 Task: Add Nature's Way Vitamin D3 5000 Iu to the cart.
Action: Mouse moved to (245, 131)
Screenshot: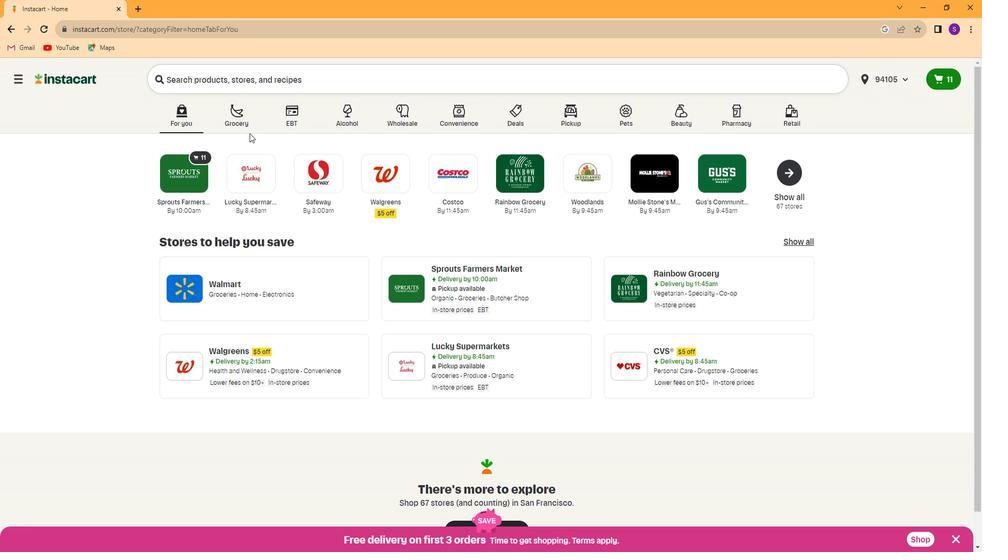 
Action: Mouse pressed left at (245, 131)
Screenshot: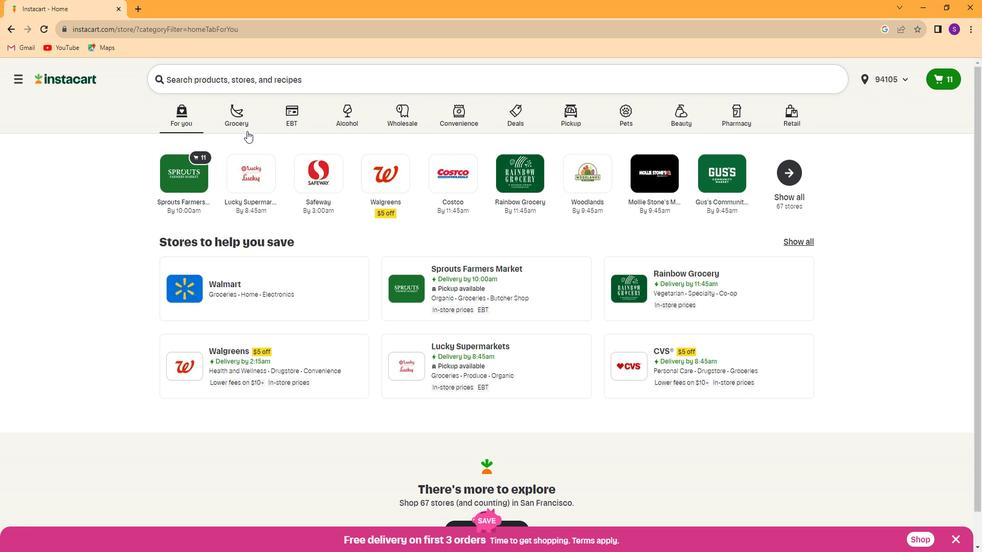 
Action: Mouse moved to (678, 178)
Screenshot: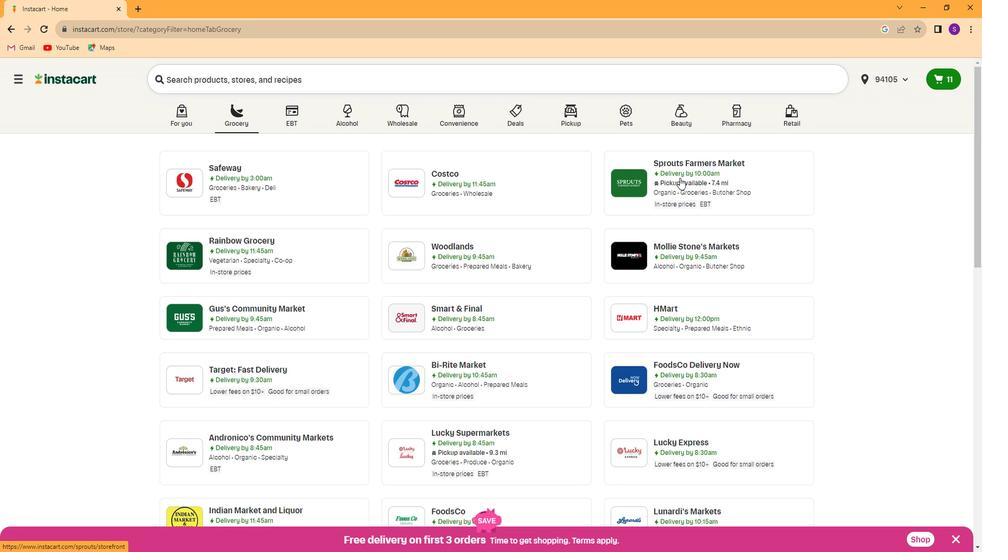 
Action: Mouse pressed left at (678, 178)
Screenshot: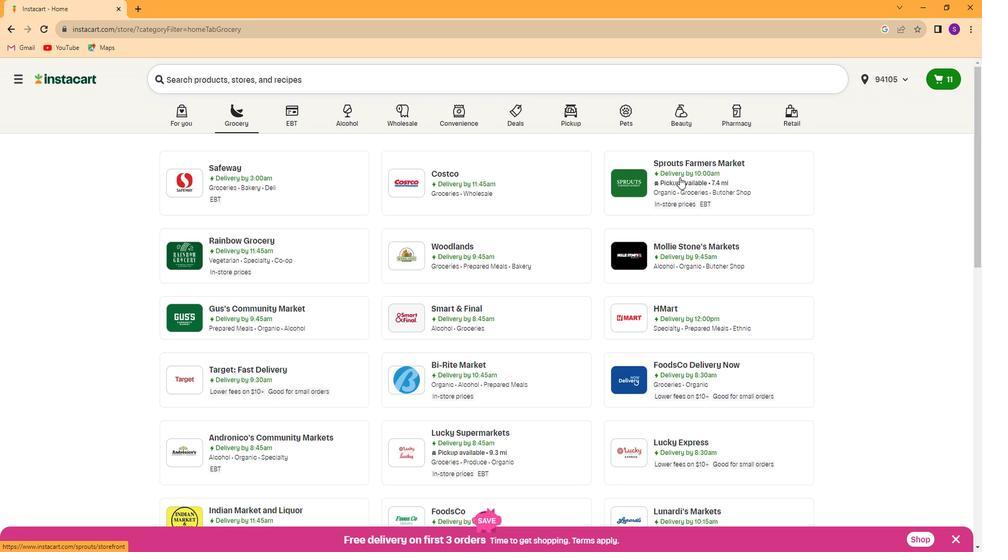 
Action: Mouse moved to (100, 383)
Screenshot: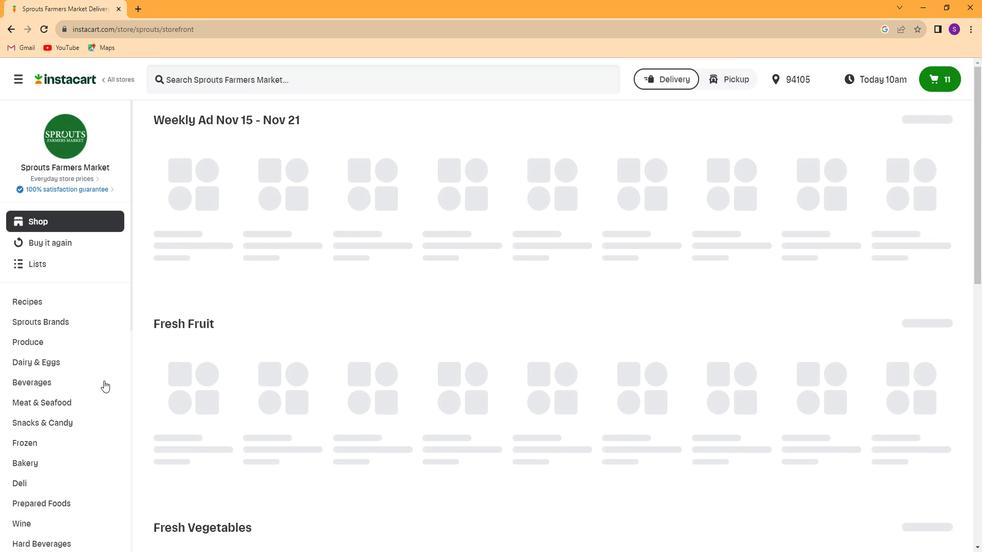 
Action: Mouse scrolled (100, 382) with delta (0, 0)
Screenshot: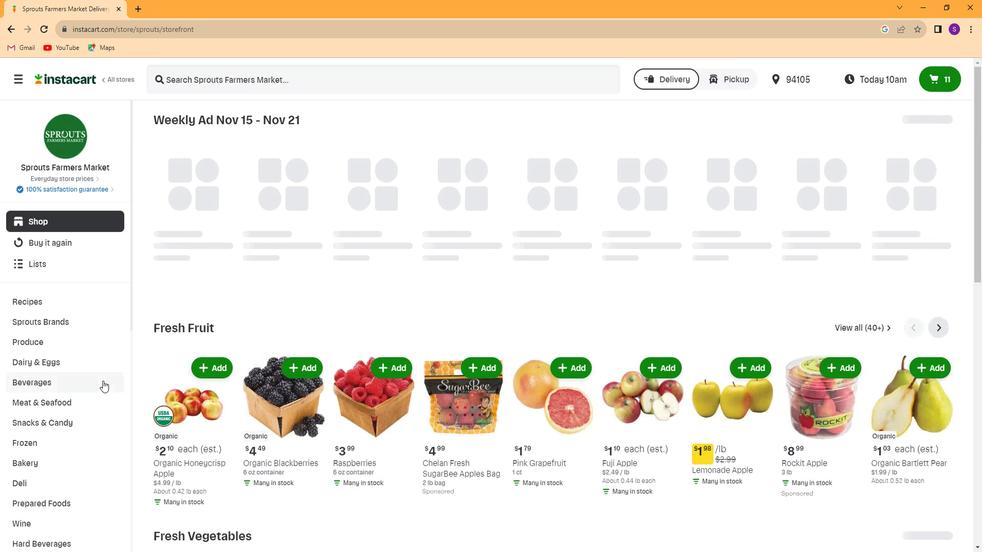 
Action: Mouse scrolled (100, 382) with delta (0, 0)
Screenshot: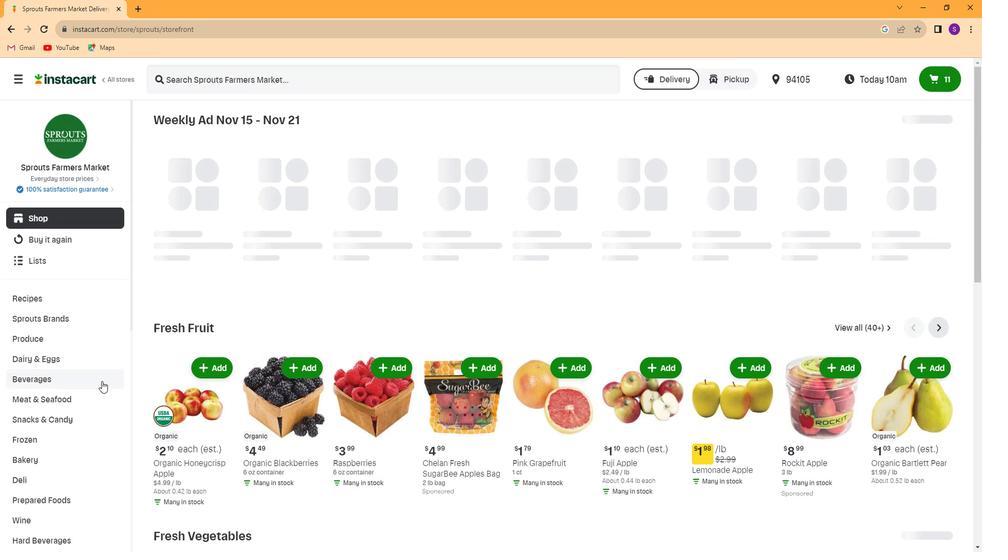 
Action: Mouse moved to (99, 383)
Screenshot: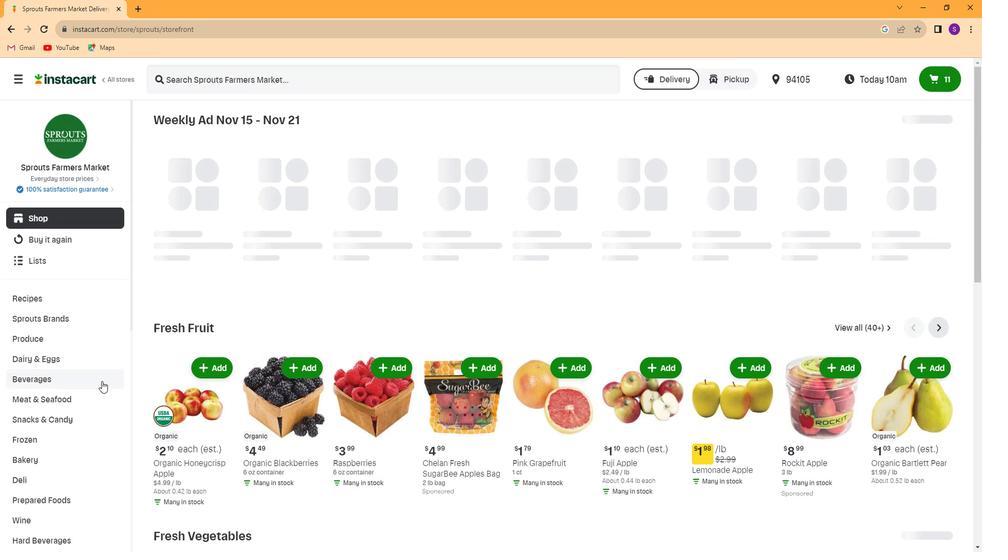 
Action: Mouse scrolled (99, 383) with delta (0, 0)
Screenshot: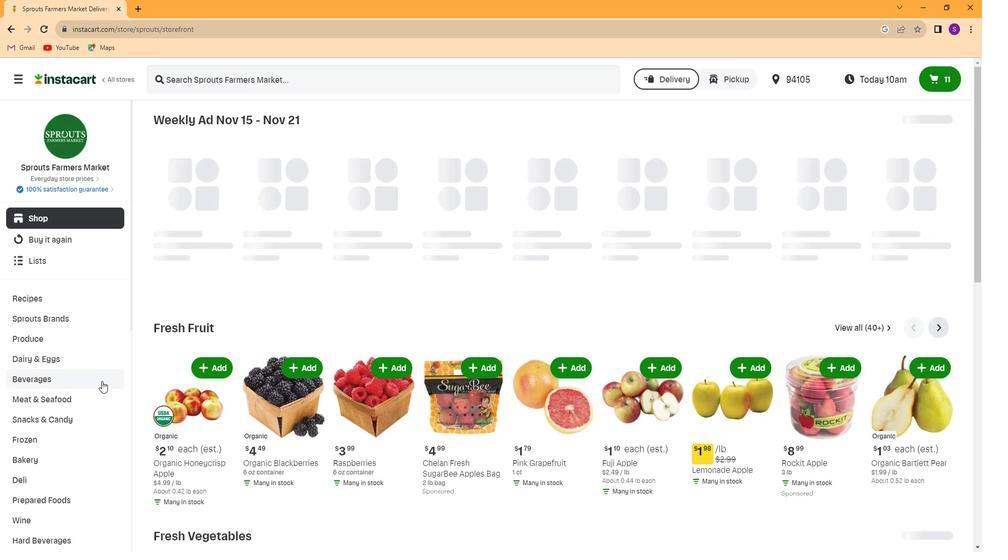 
Action: Mouse scrolled (99, 383) with delta (0, 0)
Screenshot: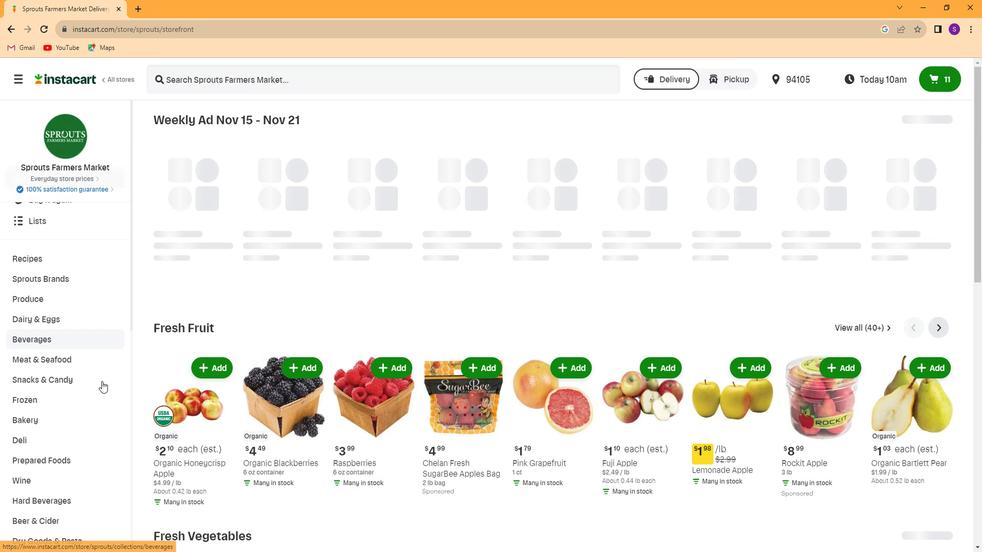 
Action: Mouse scrolled (99, 383) with delta (0, 0)
Screenshot: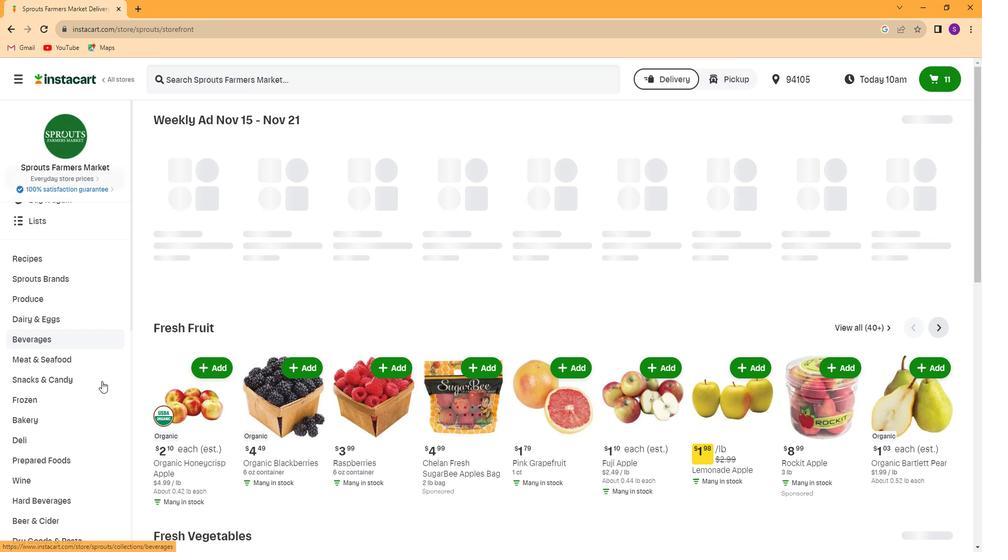
Action: Mouse scrolled (99, 383) with delta (0, 0)
Screenshot: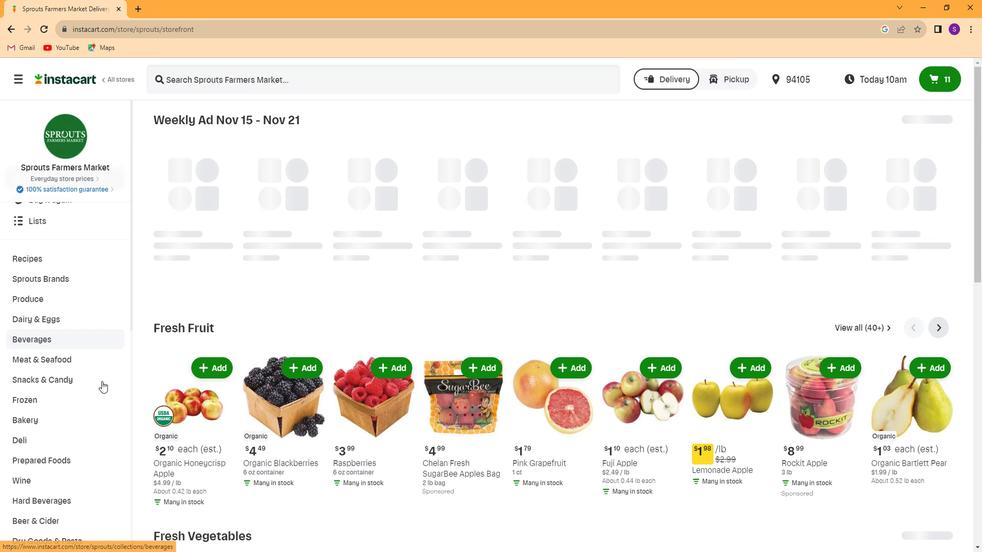 
Action: Mouse scrolled (99, 383) with delta (0, 0)
Screenshot: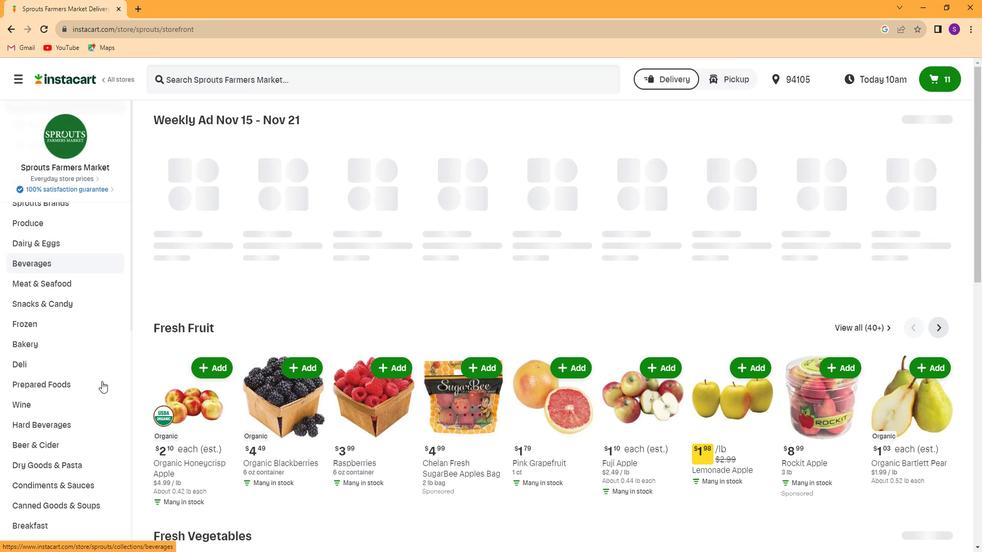 
Action: Mouse scrolled (99, 383) with delta (0, 0)
Screenshot: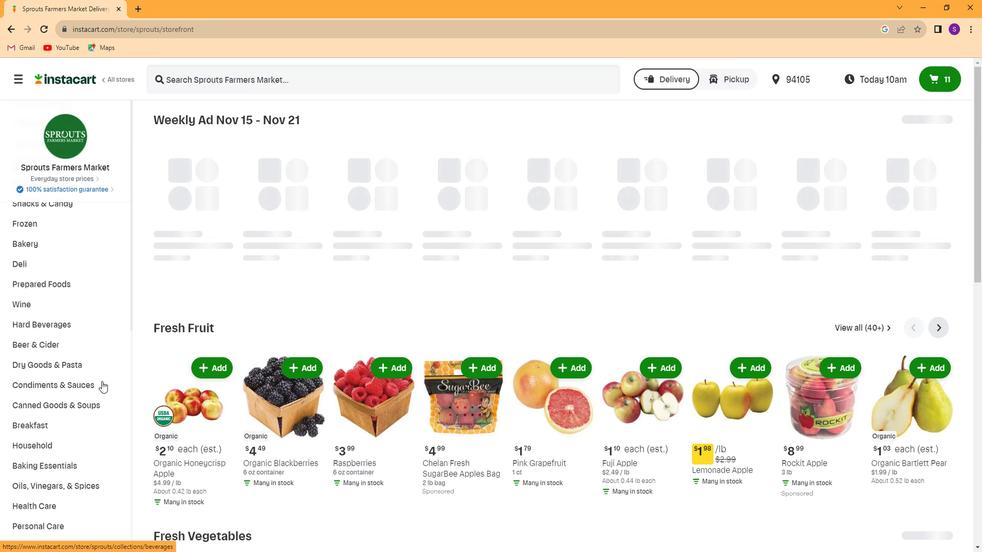 
Action: Mouse moved to (99, 384)
Screenshot: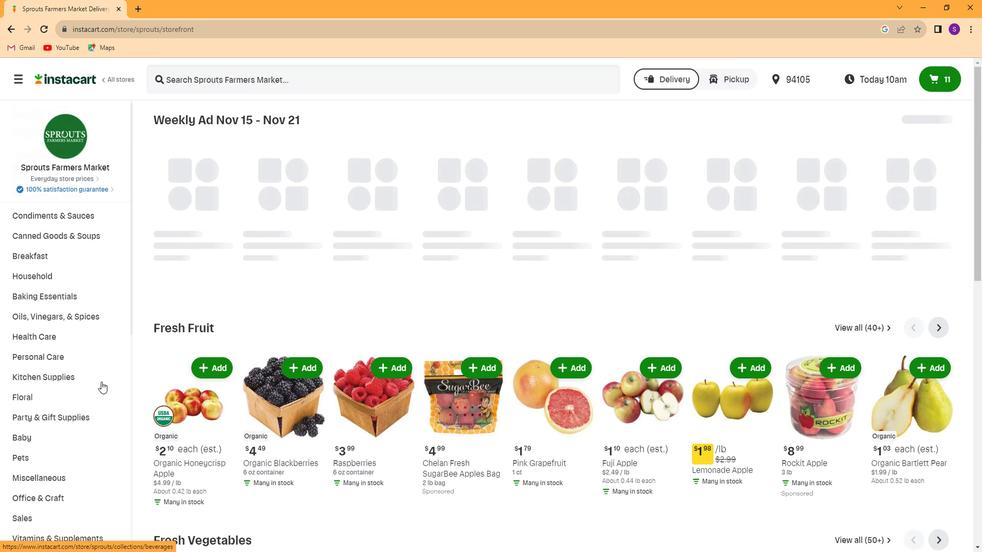 
Action: Mouse scrolled (99, 383) with delta (0, 0)
Screenshot: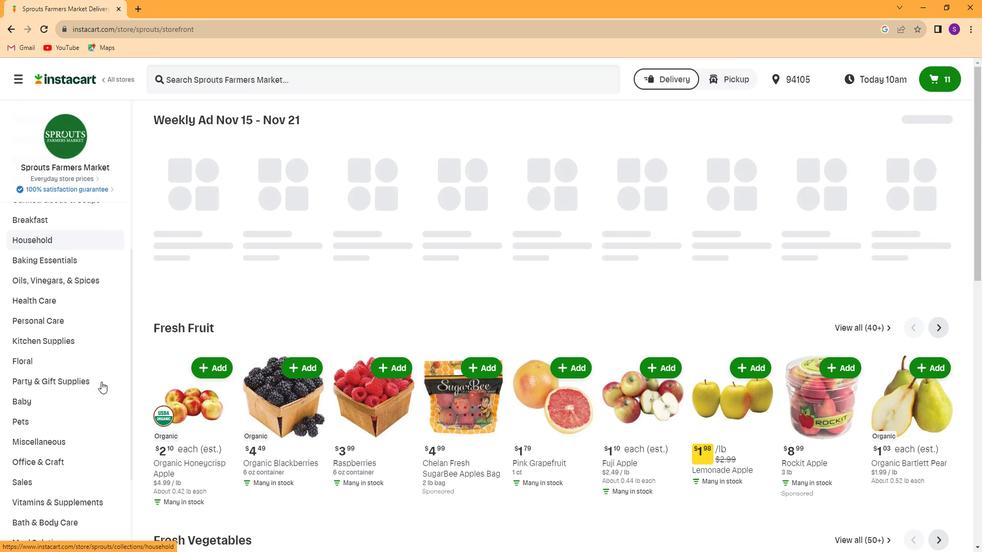 
Action: Mouse scrolled (99, 383) with delta (0, 0)
Screenshot: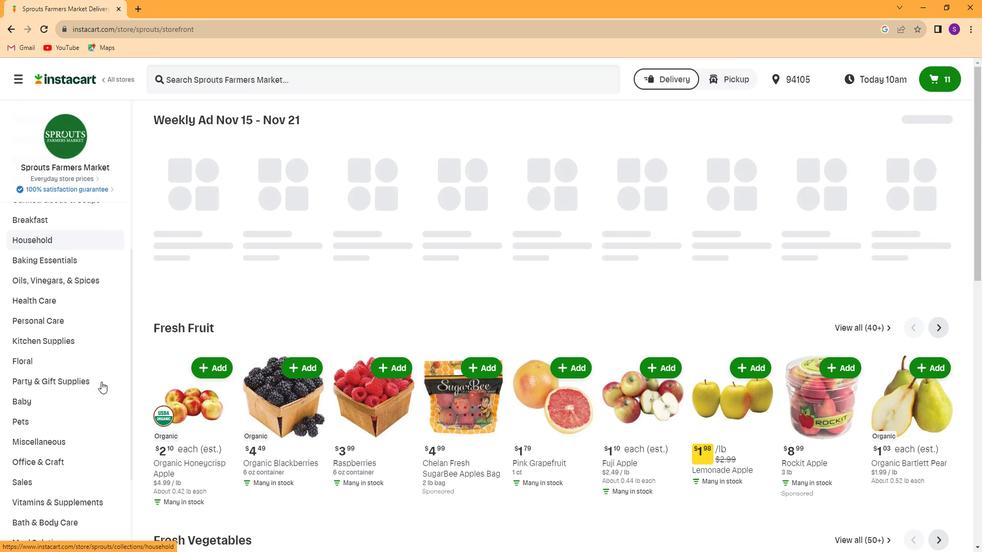 
Action: Mouse scrolled (99, 383) with delta (0, 0)
Screenshot: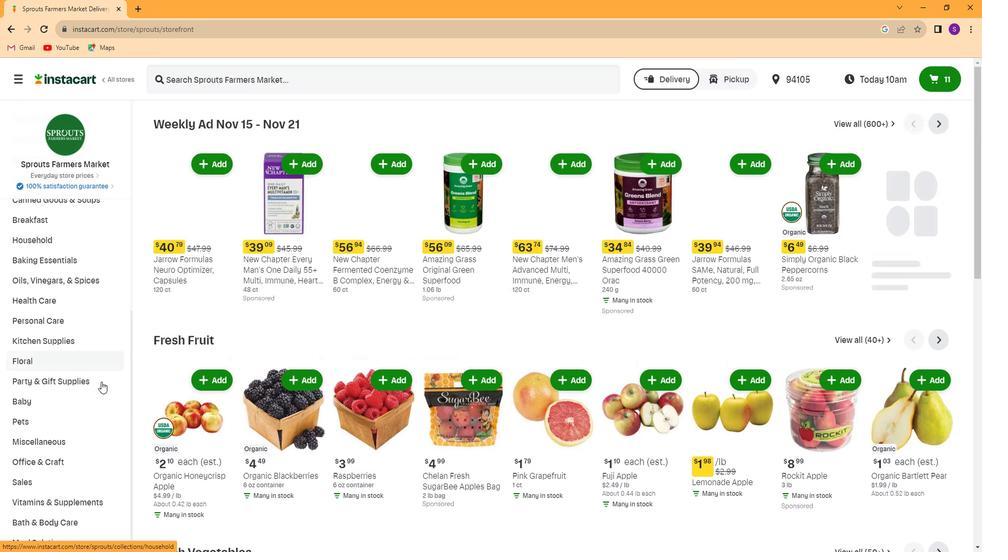 
Action: Mouse scrolled (99, 383) with delta (0, 0)
Screenshot: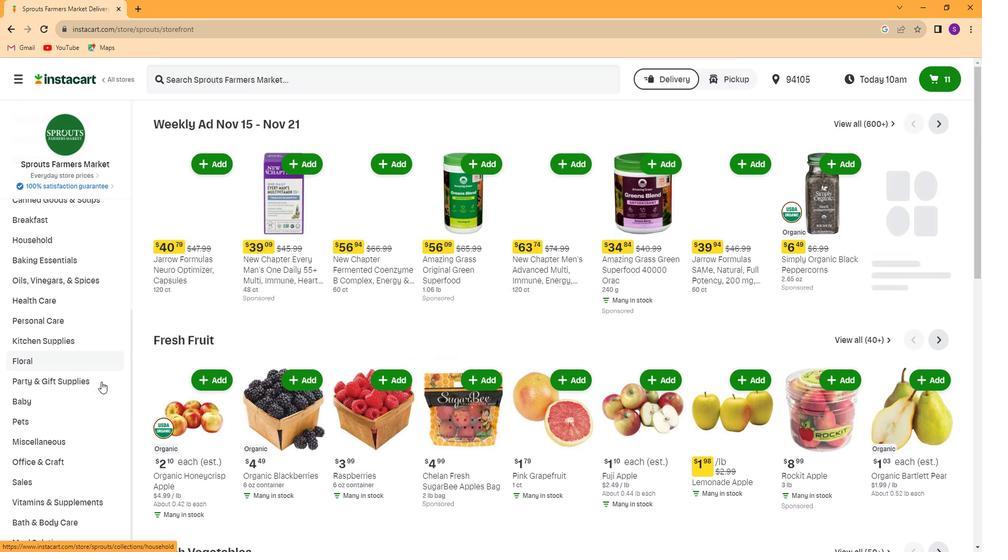 
Action: Mouse scrolled (99, 383) with delta (0, 0)
Screenshot: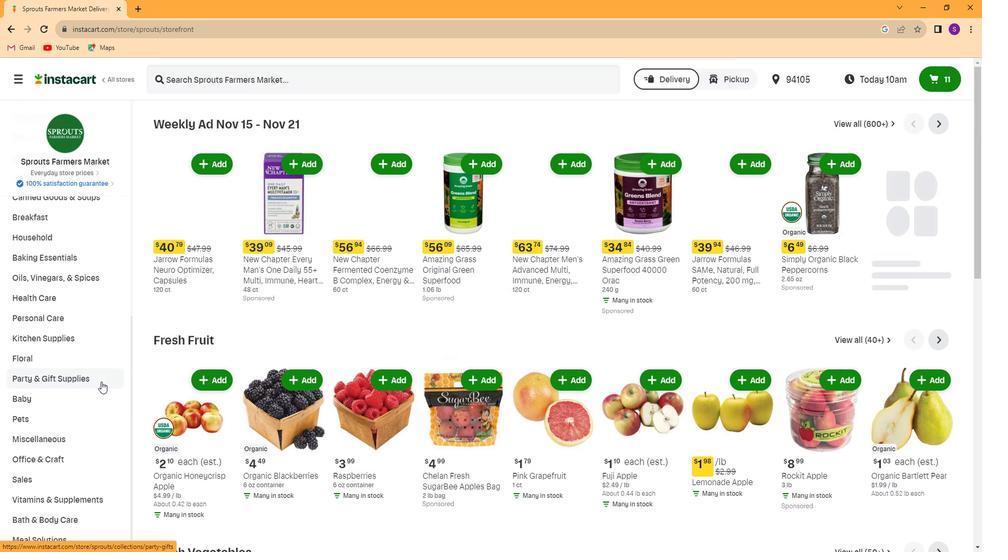 
Action: Mouse moved to (85, 497)
Screenshot: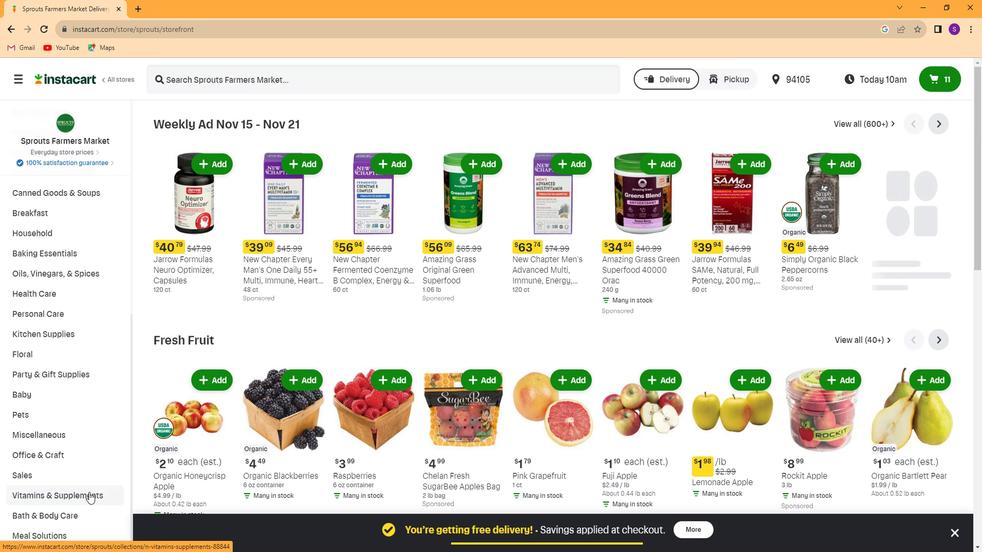 
Action: Mouse pressed left at (85, 497)
Screenshot: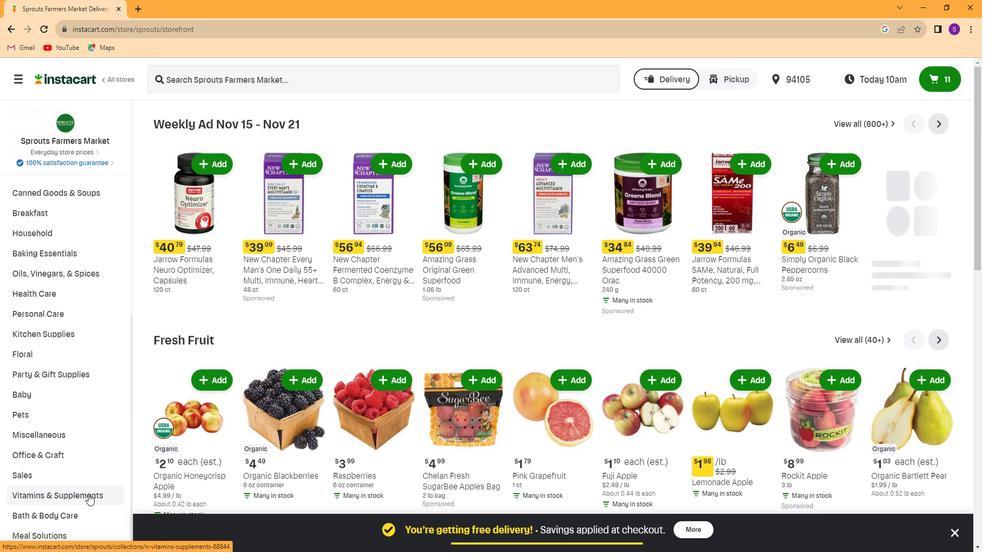 
Action: Mouse moved to (82, 397)
Screenshot: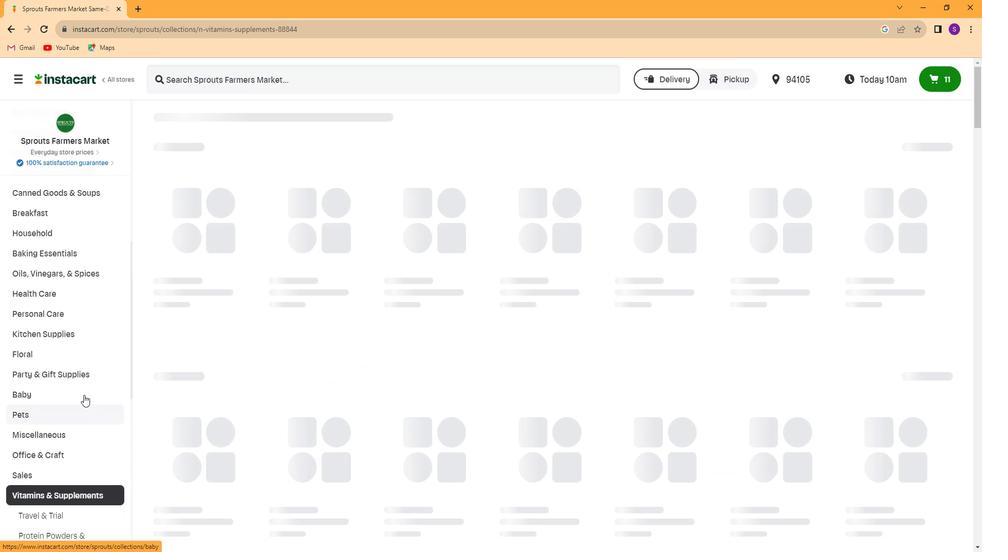 
Action: Mouse scrolled (82, 396) with delta (0, 0)
Screenshot: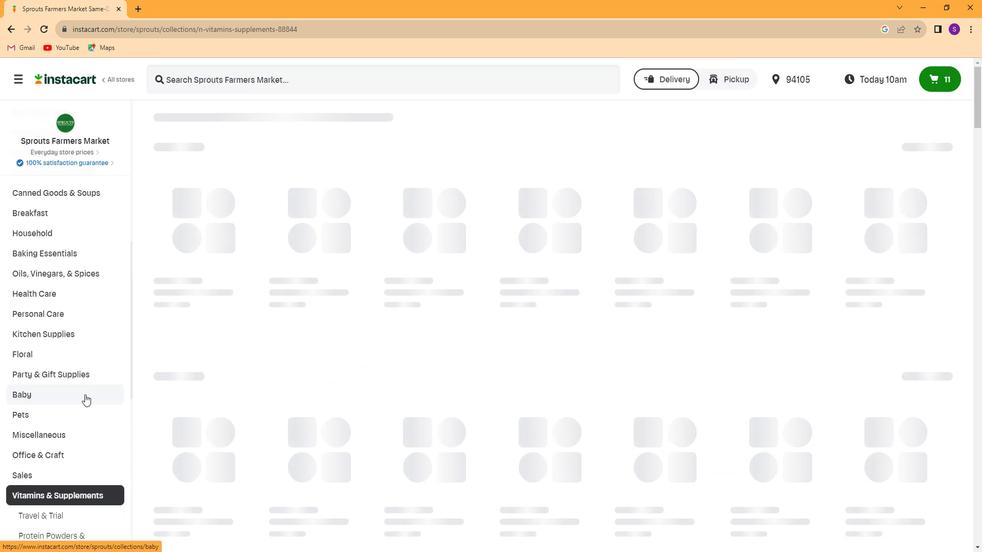 
Action: Mouse scrolled (82, 396) with delta (0, 0)
Screenshot: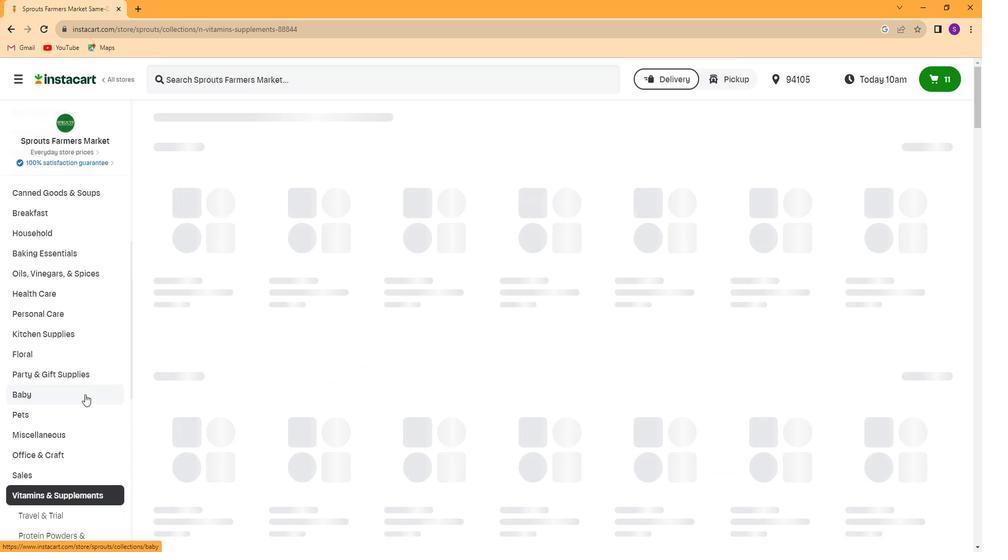 
Action: Mouse scrolled (82, 396) with delta (0, 0)
Screenshot: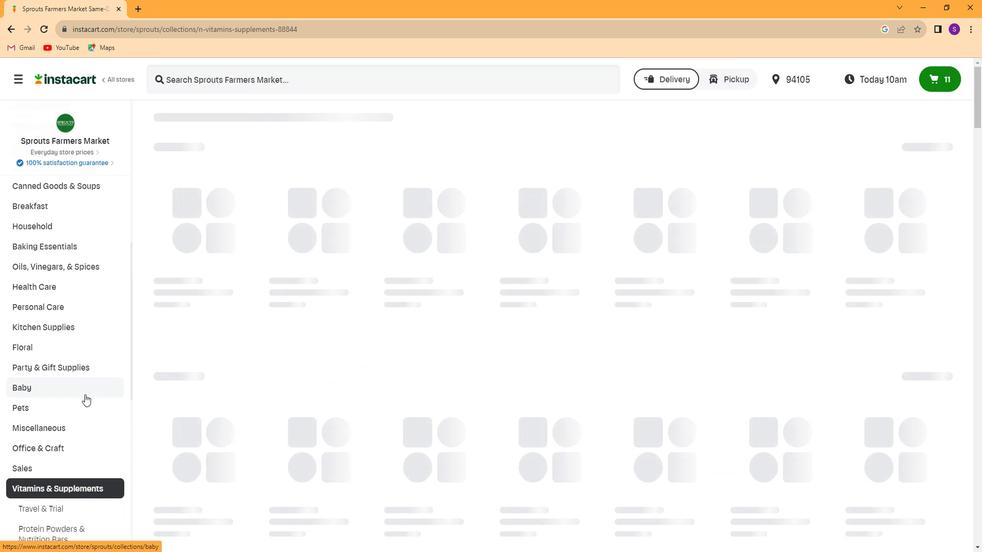 
Action: Mouse scrolled (82, 396) with delta (0, 0)
Screenshot: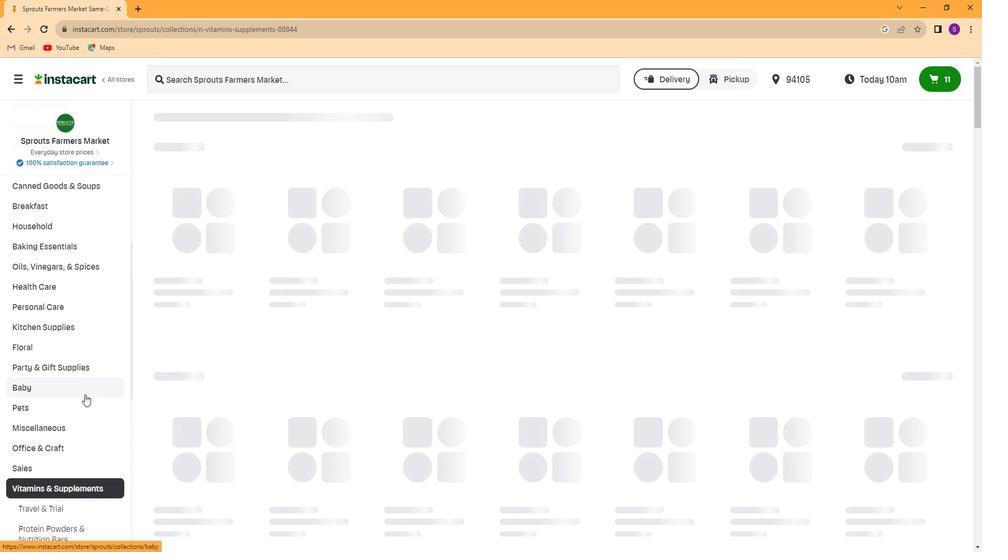 
Action: Mouse scrolled (82, 396) with delta (0, 0)
Screenshot: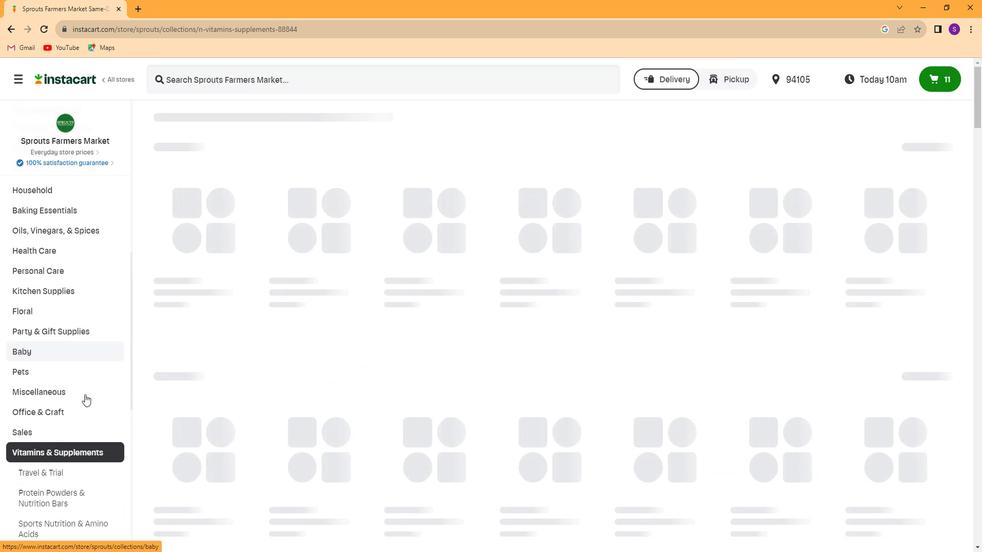 
Action: Mouse scrolled (82, 396) with delta (0, 0)
Screenshot: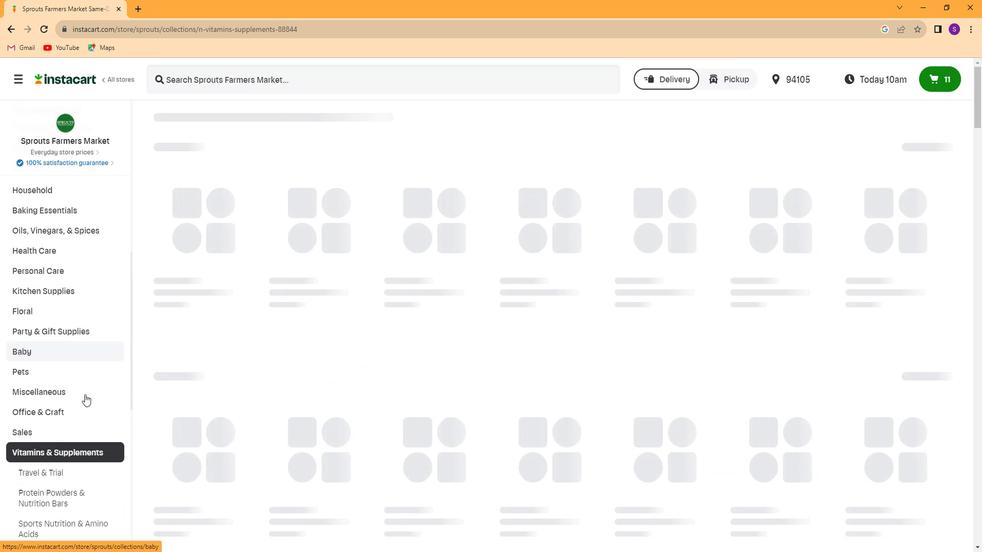 
Action: Mouse scrolled (82, 396) with delta (0, 0)
Screenshot: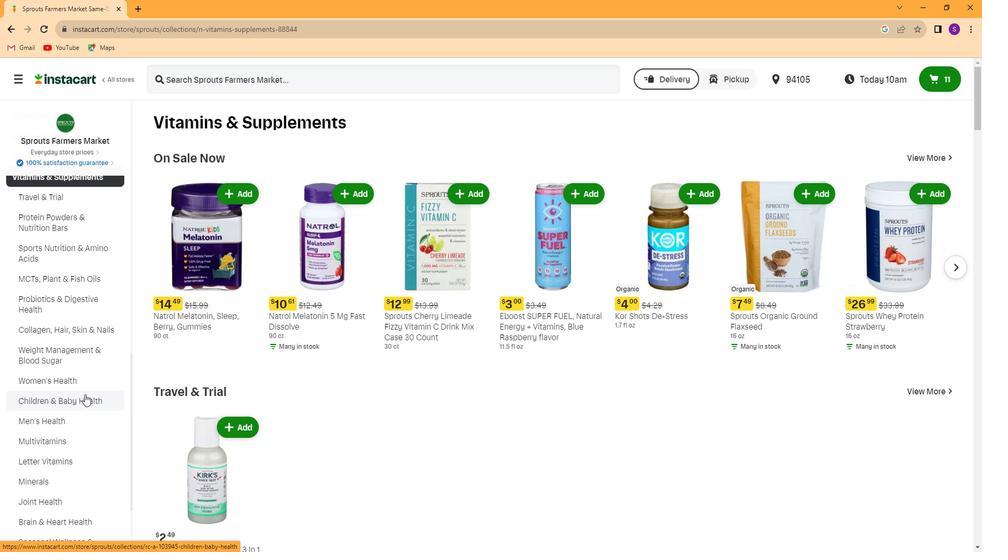 
Action: Mouse moved to (69, 417)
Screenshot: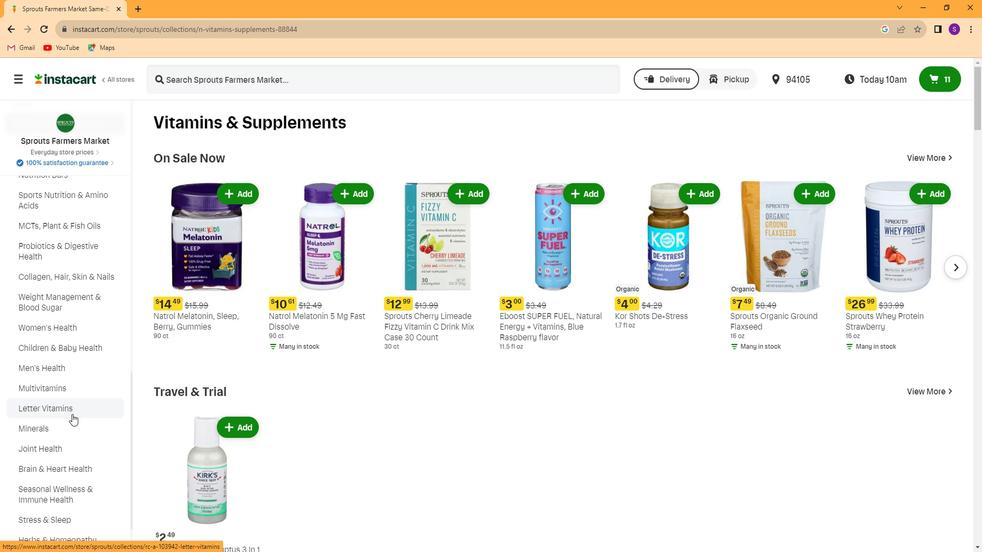 
Action: Mouse pressed left at (69, 417)
Screenshot: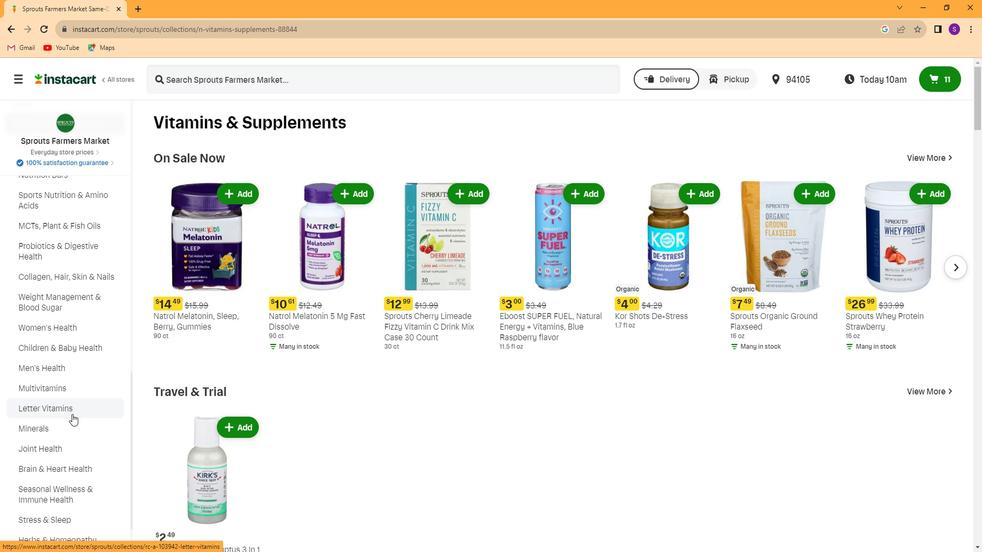 
Action: Mouse moved to (366, 75)
Screenshot: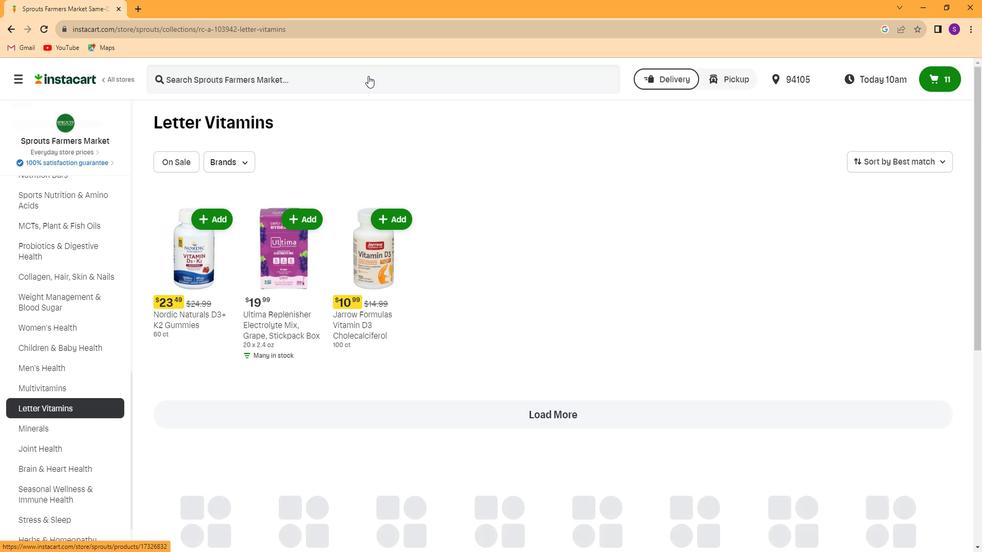 
Action: Mouse pressed left at (366, 75)
Screenshot: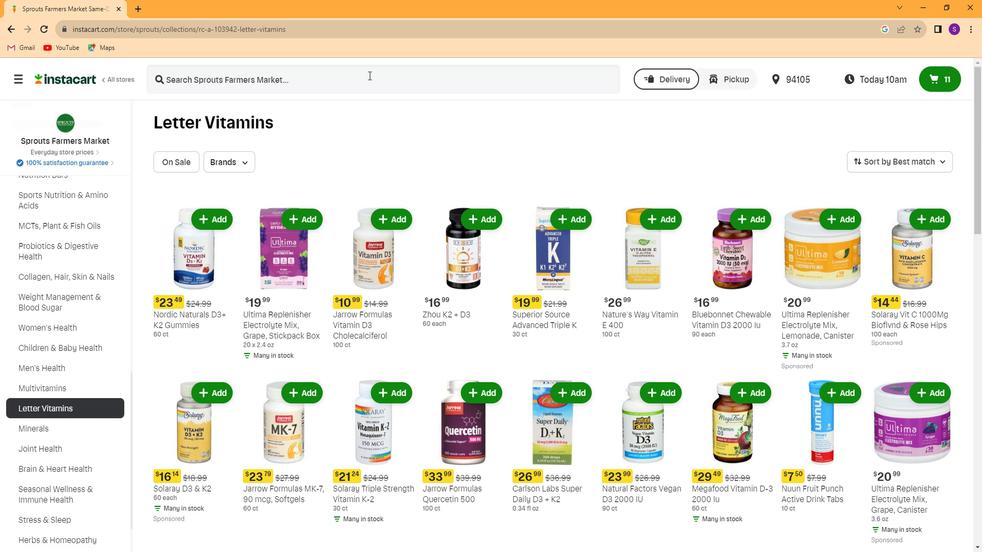 
Action: Key pressed <Key.caps_lock><Key.caps_lock>n<Key.caps_lock>ATURE'S<Key.space>WAY<Key.space>VITAMIN<Key.space><Key.caps_lock>d3<Key.space>5000<Key.space><Key.caps_lock><Key.caps_lock>iu<Key.enter>
Screenshot: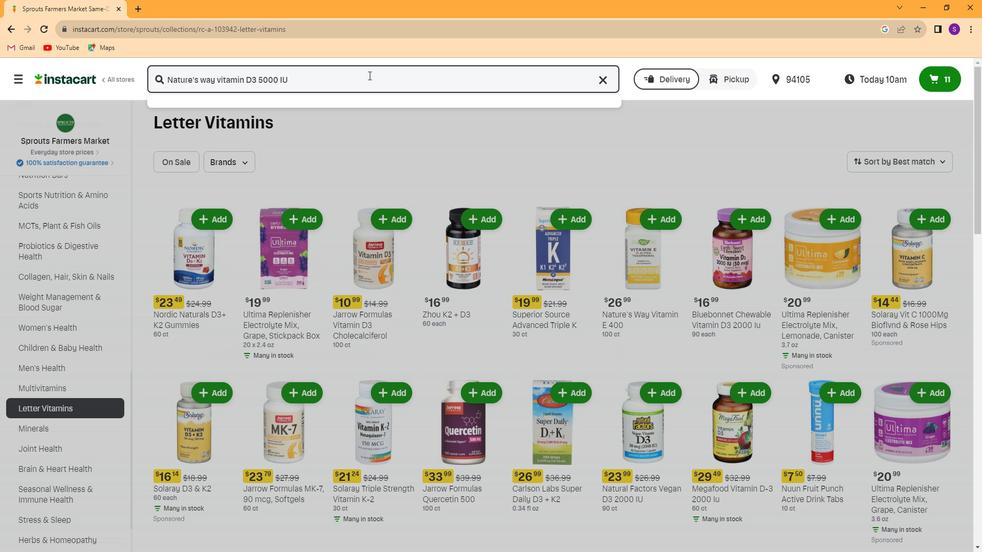 
Action: Mouse moved to (477, 150)
Screenshot: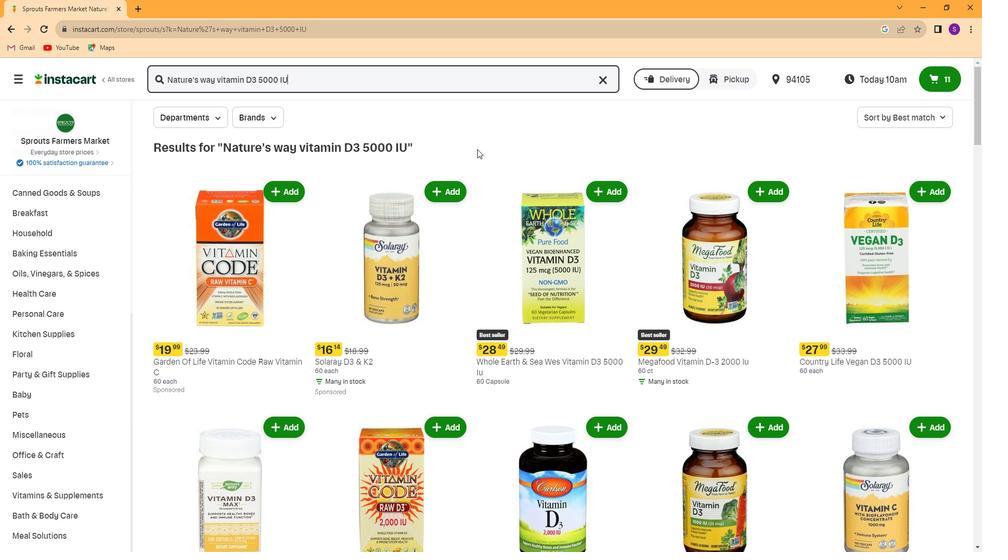
Action: Mouse scrolled (477, 150) with delta (0, 0)
Screenshot: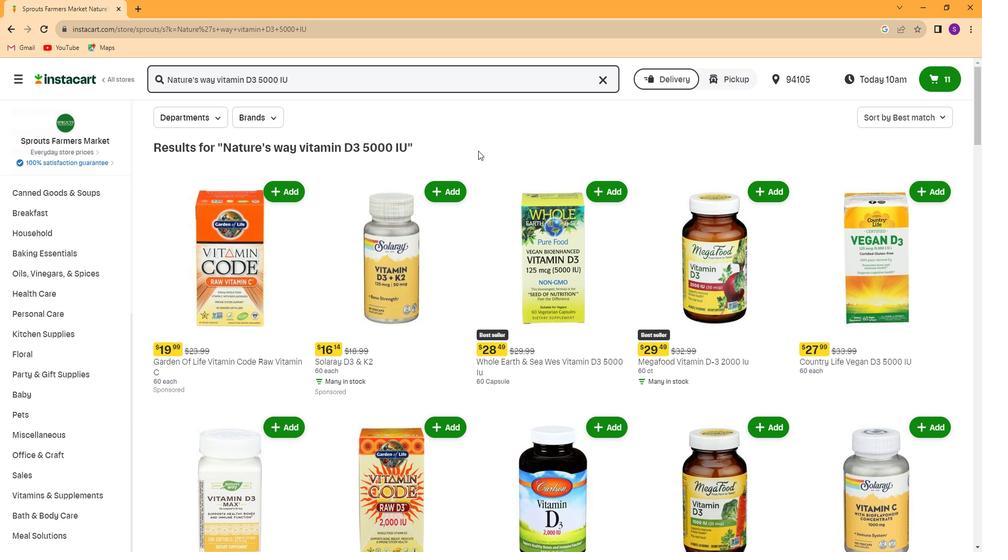 
Action: Mouse scrolled (477, 150) with delta (0, 0)
Screenshot: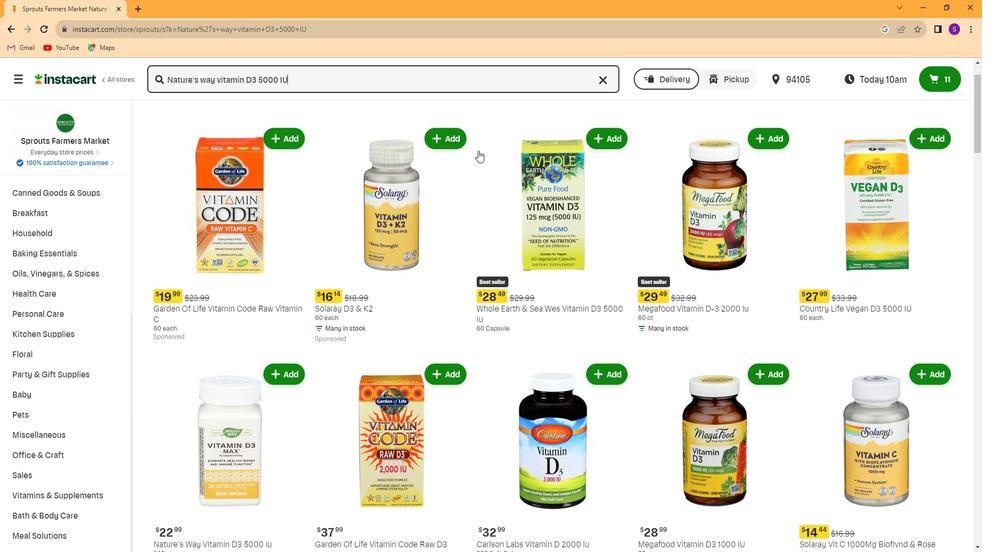 
Action: Mouse scrolled (477, 150) with delta (0, 0)
Screenshot: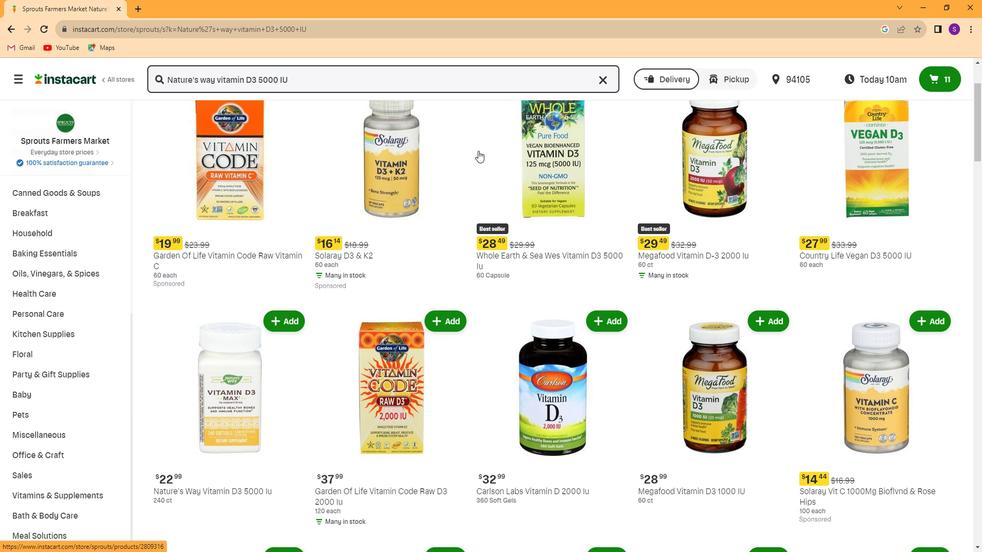
Action: Mouse moved to (448, 255)
Screenshot: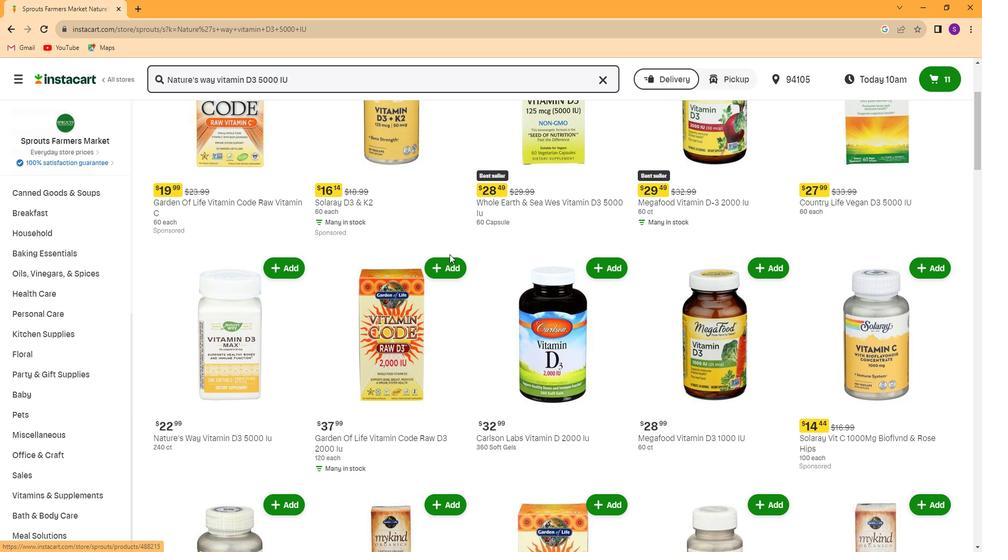 
Action: Mouse scrolled (448, 254) with delta (0, 0)
Screenshot: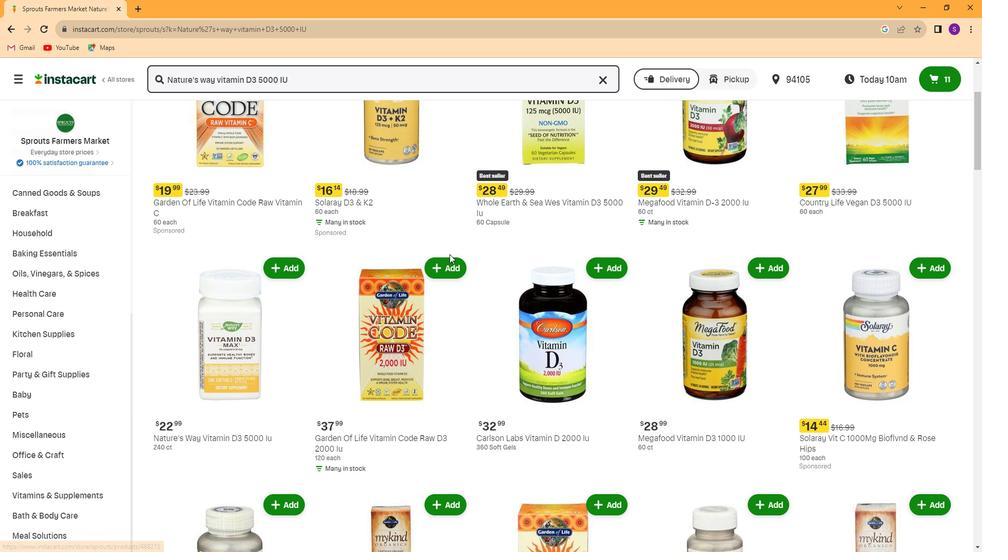 
Action: Mouse scrolled (448, 254) with delta (0, 0)
Screenshot: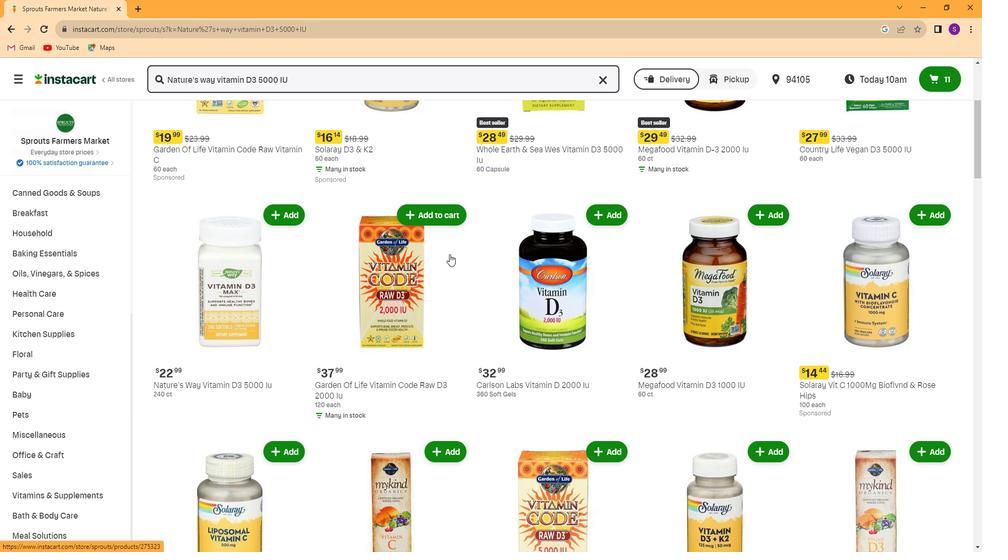 
Action: Mouse moved to (266, 158)
Screenshot: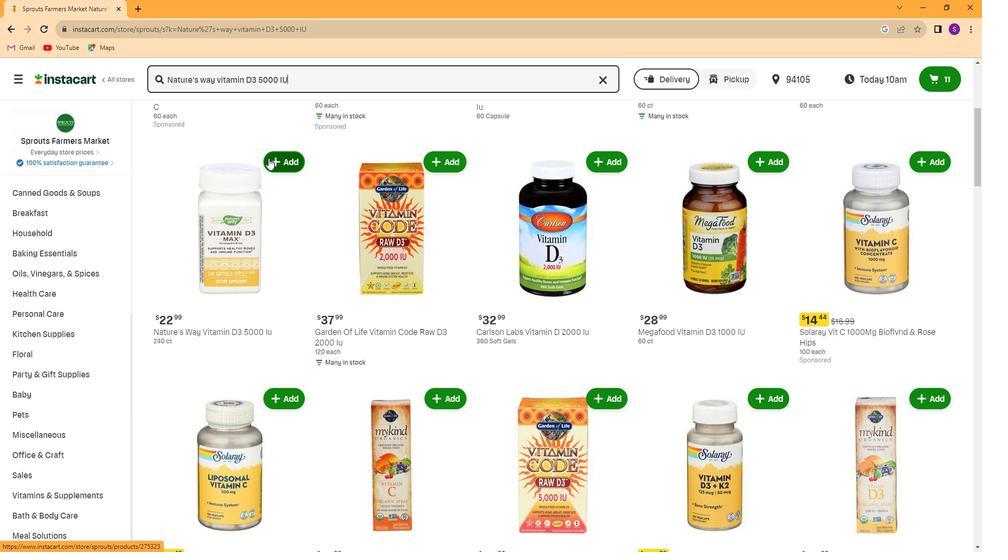 
Action: Mouse pressed left at (266, 158)
Screenshot: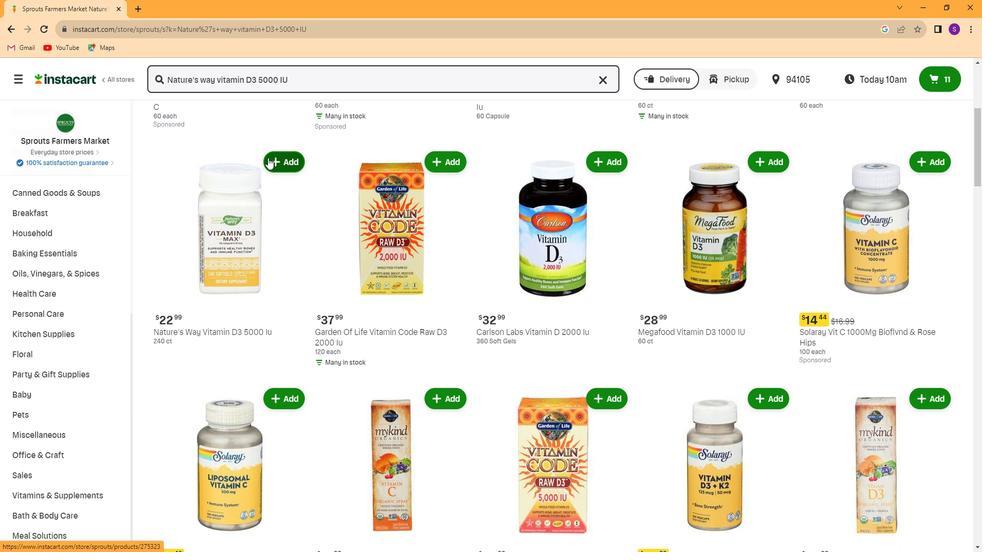 
Action: Mouse moved to (487, 266)
Screenshot: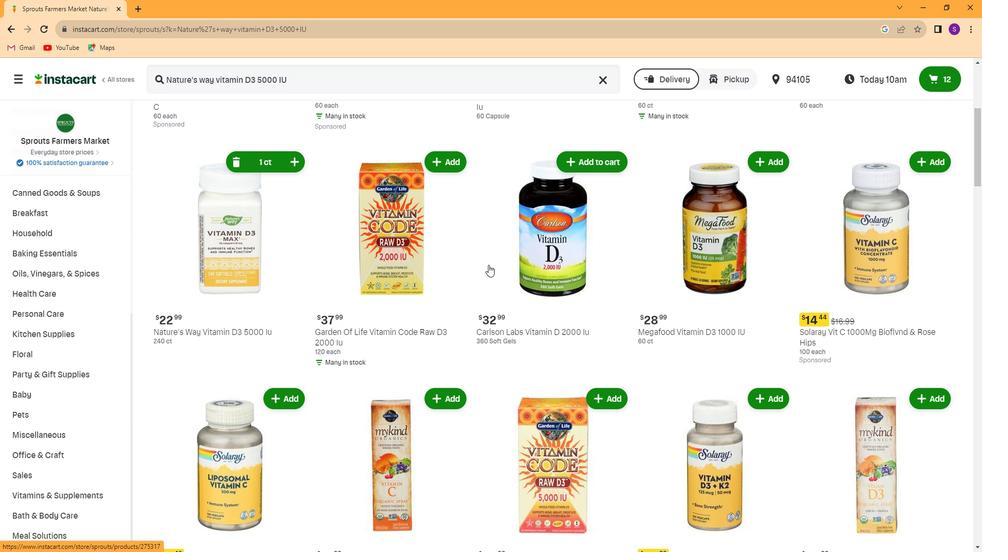 
